 Task: Enable the option "Early SKIP detection on P-frames" for "H.264/MPEG-4 Part 10/AVC encoder (x264).
Action: Mouse moved to (138, 116)
Screenshot: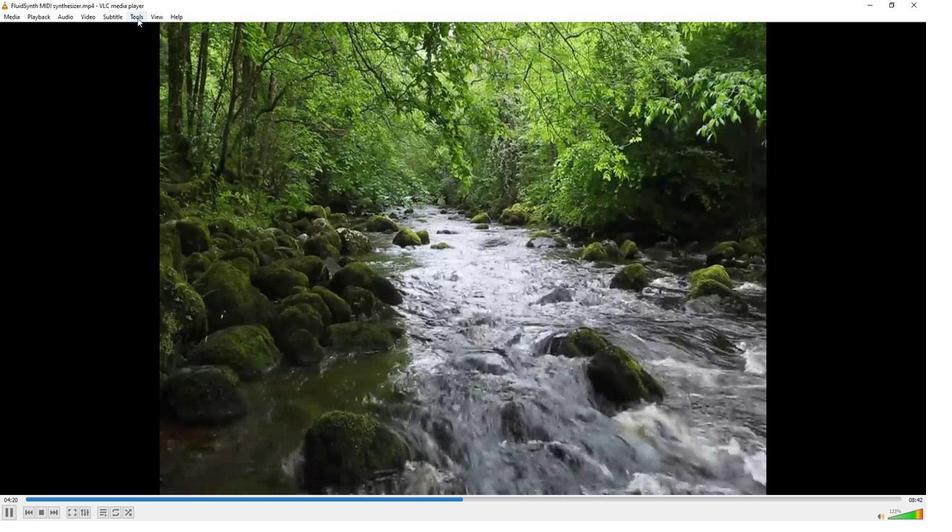 
Action: Mouse pressed left at (138, 116)
Screenshot: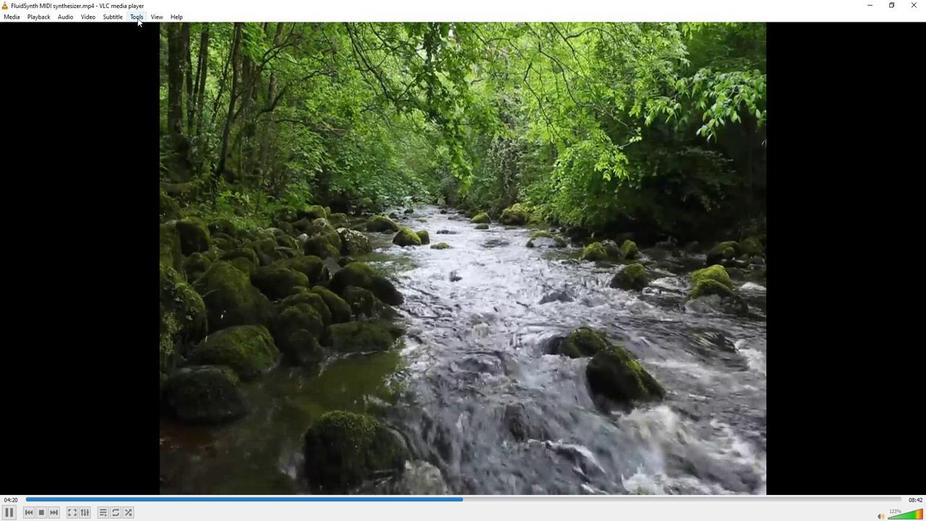 
Action: Mouse moved to (151, 198)
Screenshot: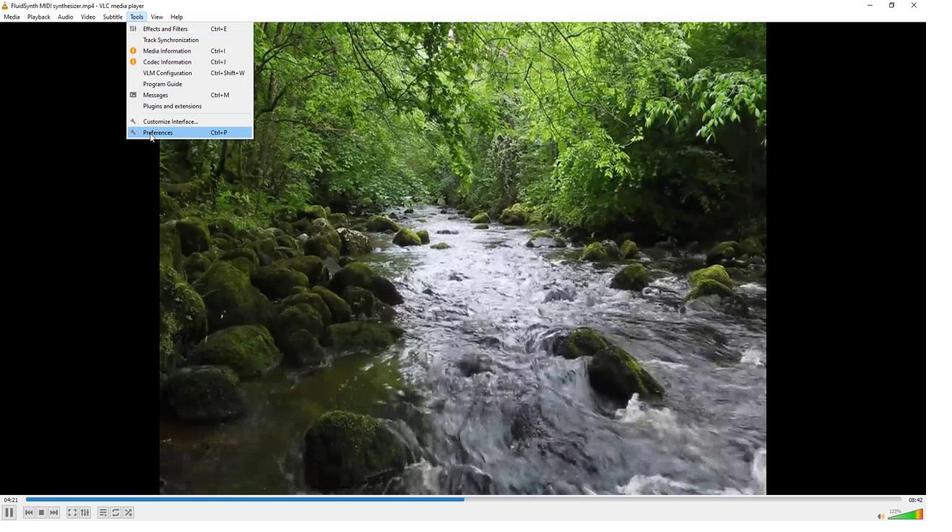 
Action: Mouse pressed left at (151, 198)
Screenshot: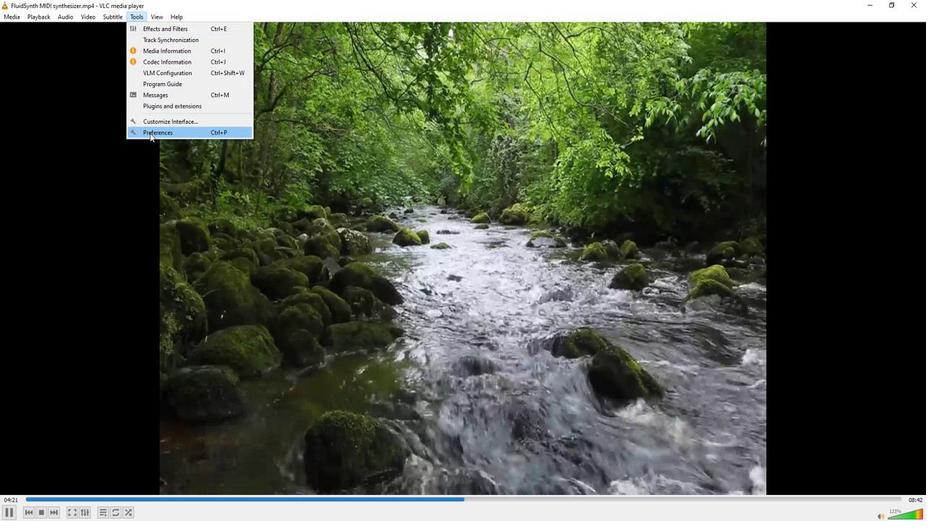 
Action: Mouse moved to (111, 391)
Screenshot: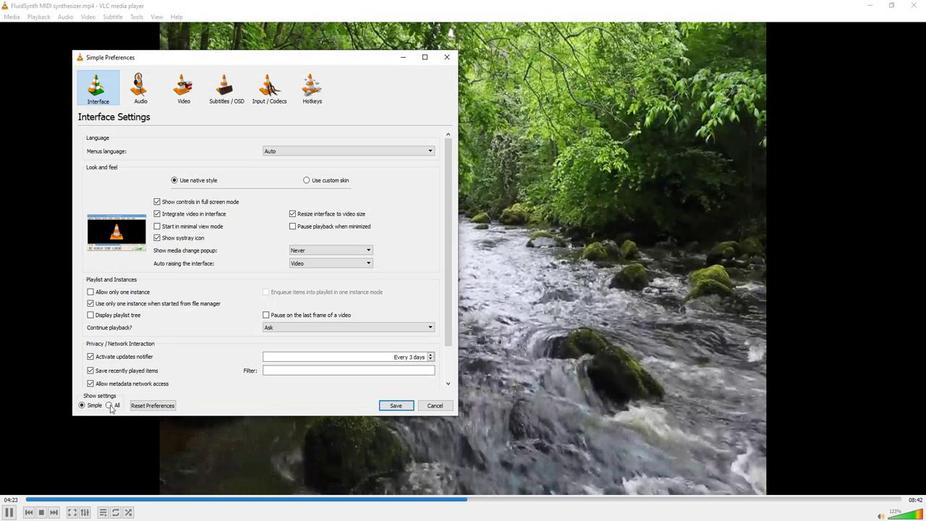 
Action: Mouse pressed left at (111, 391)
Screenshot: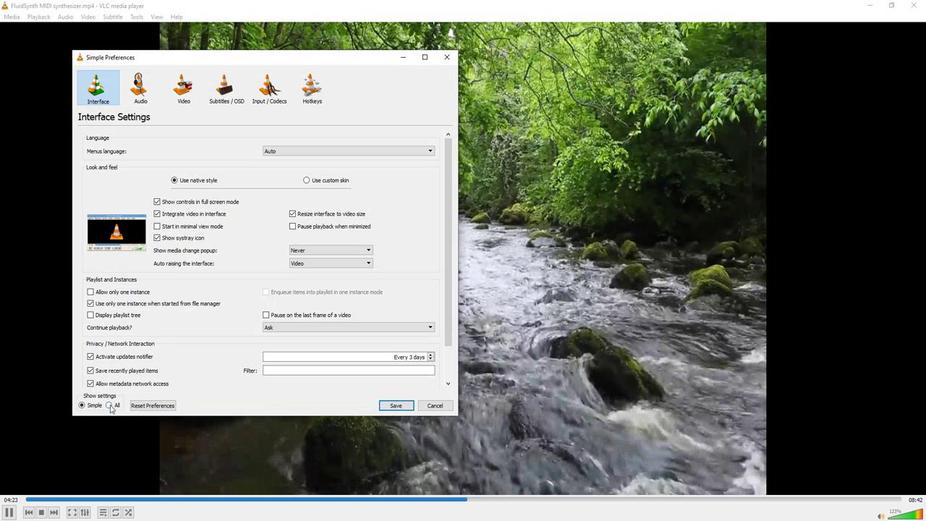 
Action: Mouse moved to (97, 323)
Screenshot: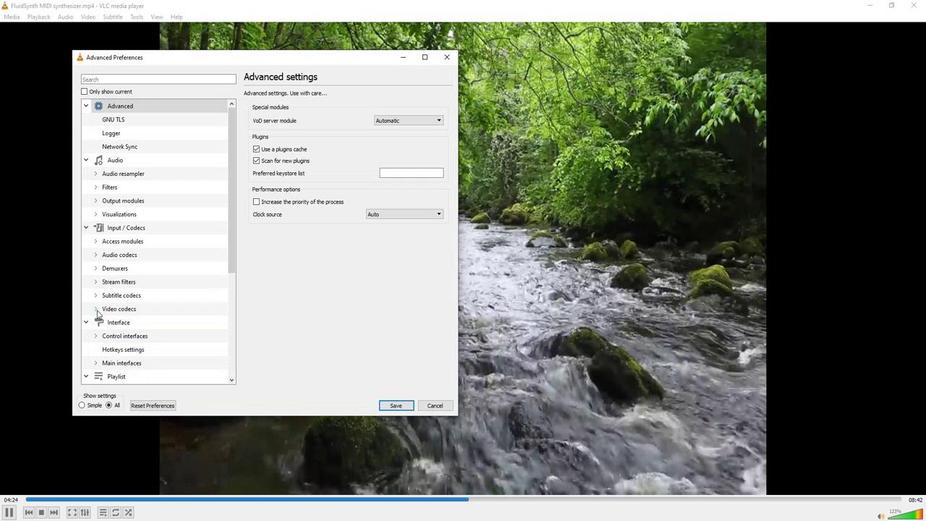 
Action: Mouse pressed left at (97, 323)
Screenshot: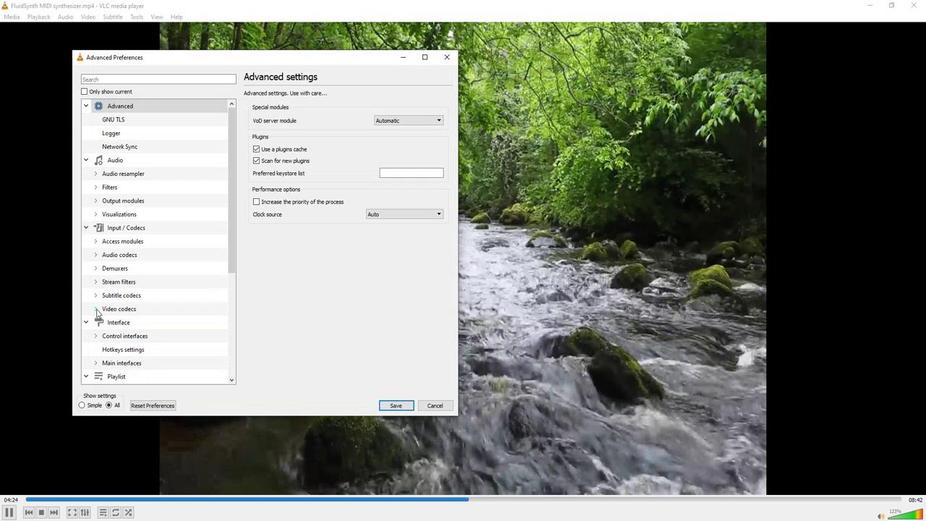 
Action: Mouse moved to (112, 331)
Screenshot: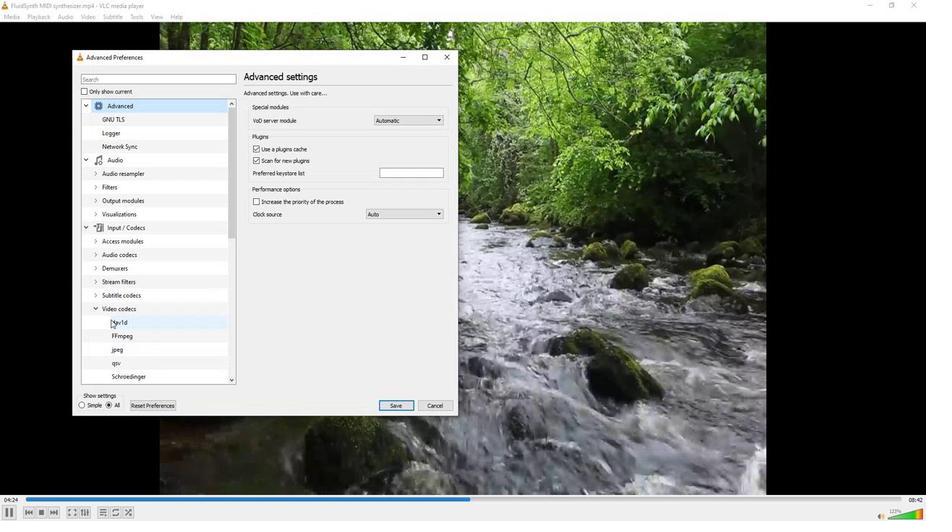 
Action: Mouse scrolled (112, 331) with delta (0, 0)
Screenshot: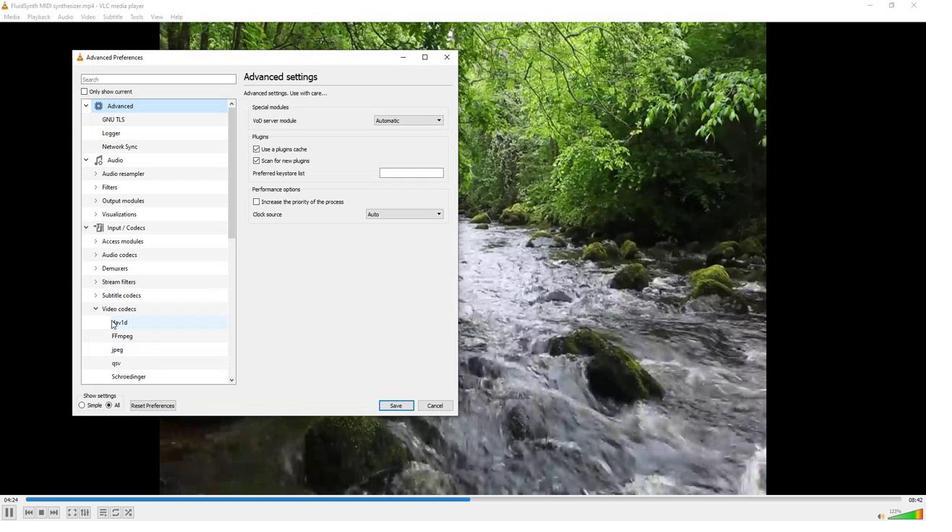
Action: Mouse moved to (125, 371)
Screenshot: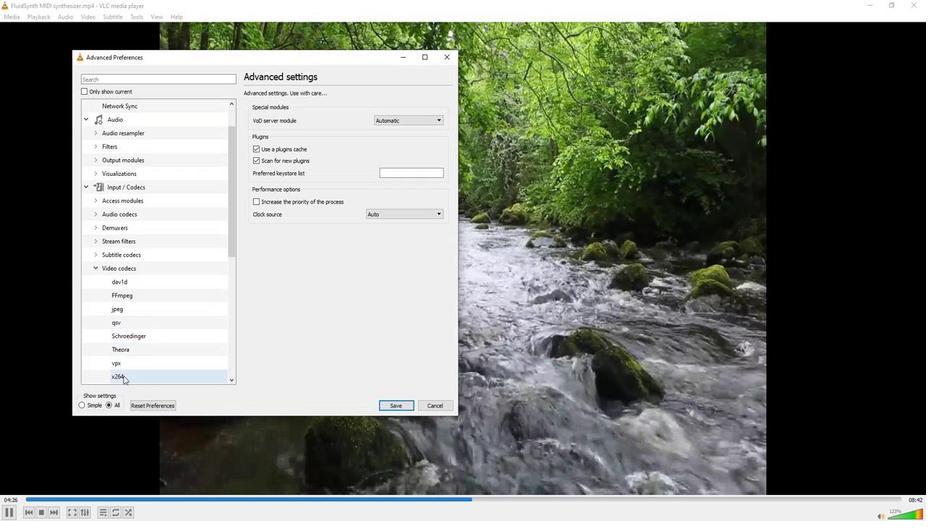 
Action: Mouse pressed left at (125, 371)
Screenshot: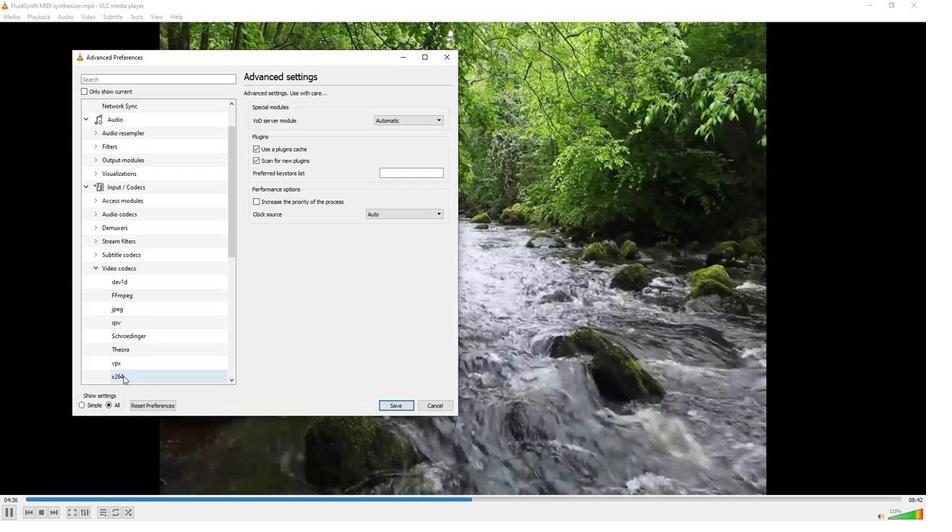 
Action: Mouse moved to (259, 341)
Screenshot: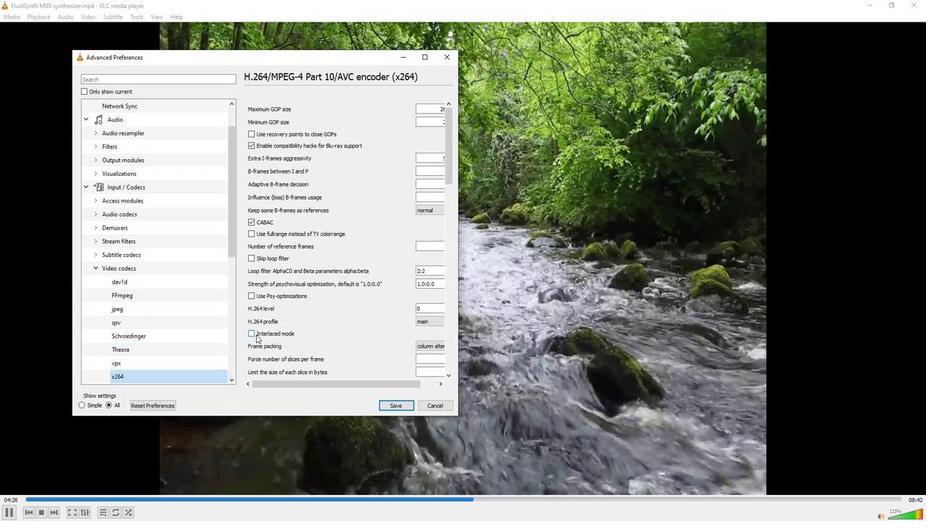 
Action: Mouse scrolled (259, 341) with delta (0, 0)
Screenshot: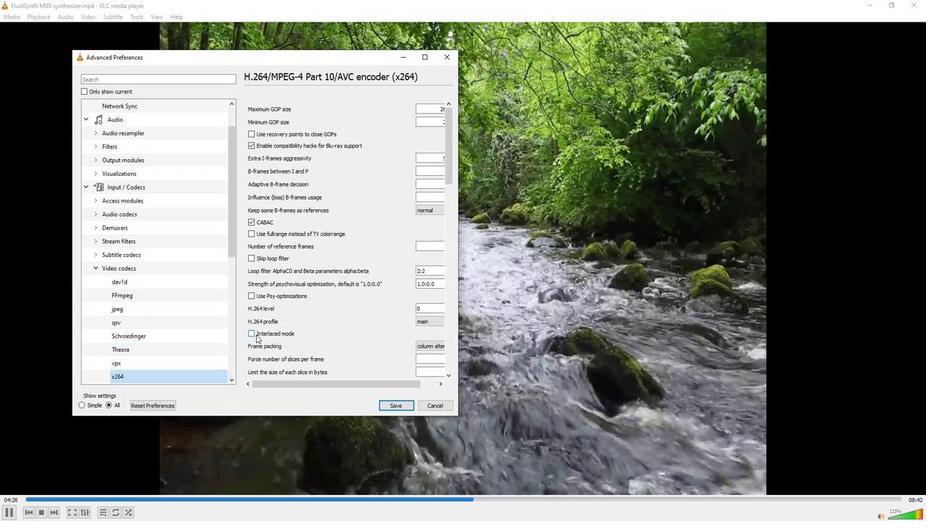 
Action: Mouse moved to (259, 341)
Screenshot: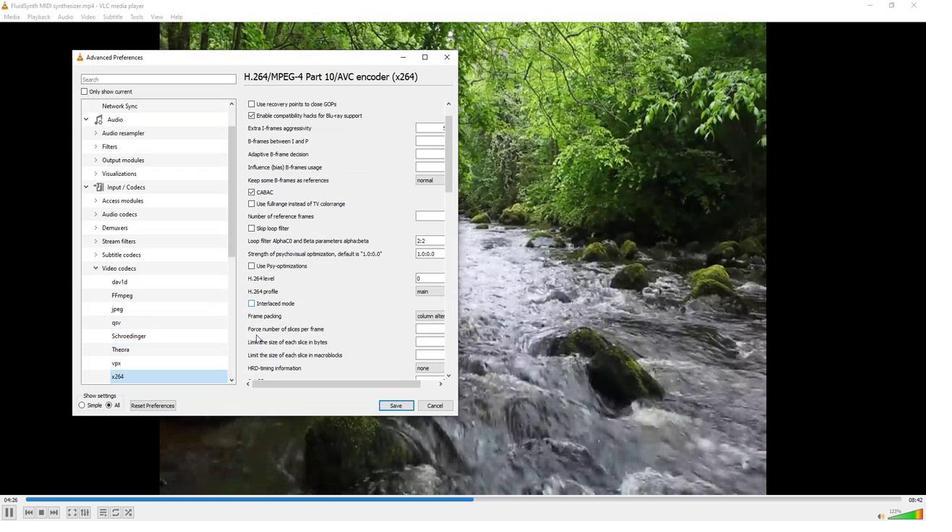 
Action: Mouse scrolled (259, 341) with delta (0, 0)
Screenshot: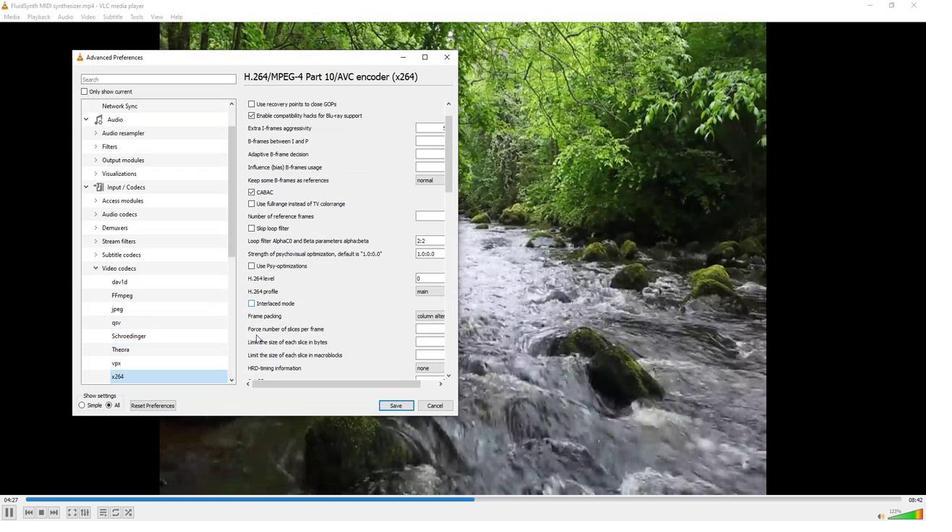 
Action: Mouse scrolled (259, 341) with delta (0, 0)
Screenshot: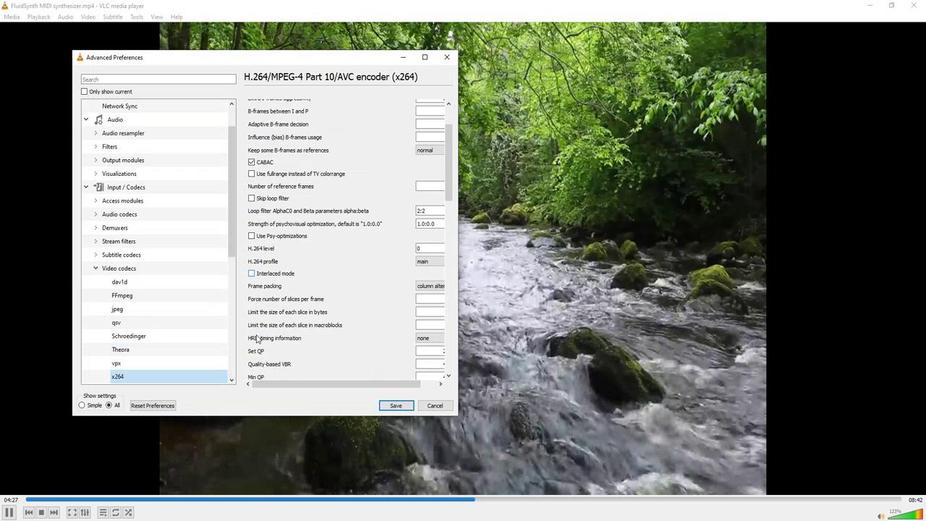 
Action: Mouse scrolled (259, 341) with delta (0, 0)
Screenshot: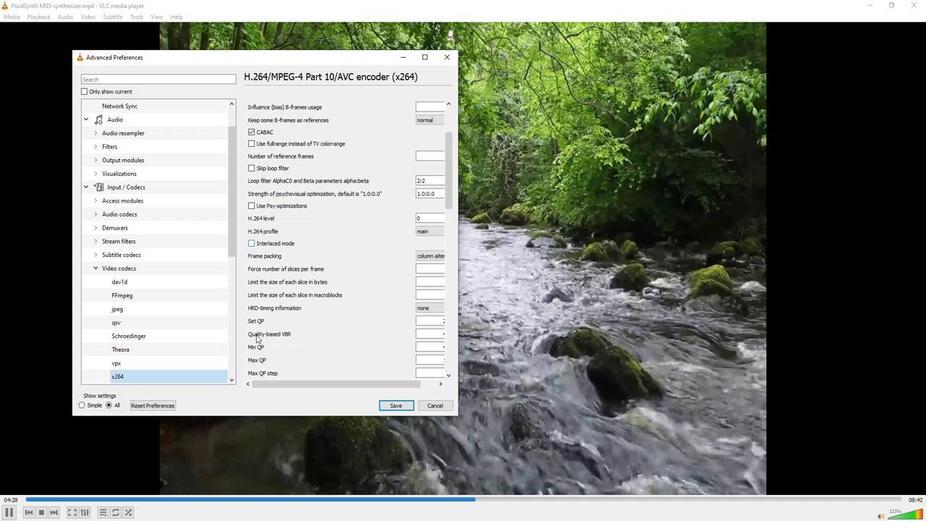 
Action: Mouse scrolled (259, 341) with delta (0, 0)
Screenshot: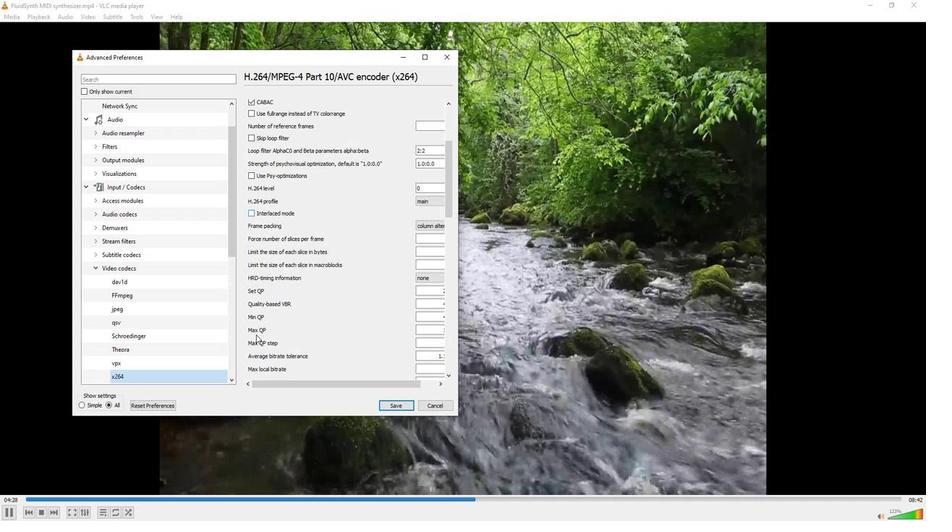 
Action: Mouse scrolled (259, 341) with delta (0, 0)
Screenshot: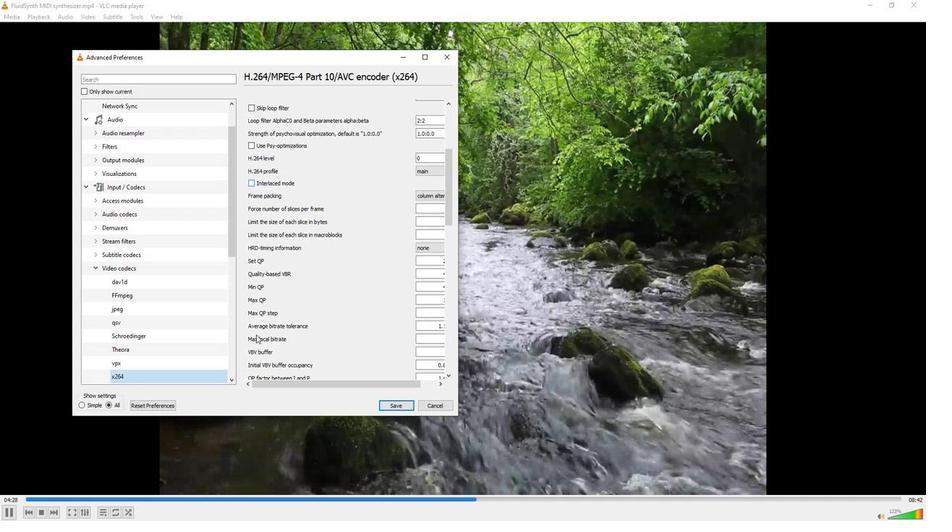 
Action: Mouse scrolled (259, 341) with delta (0, 0)
Screenshot: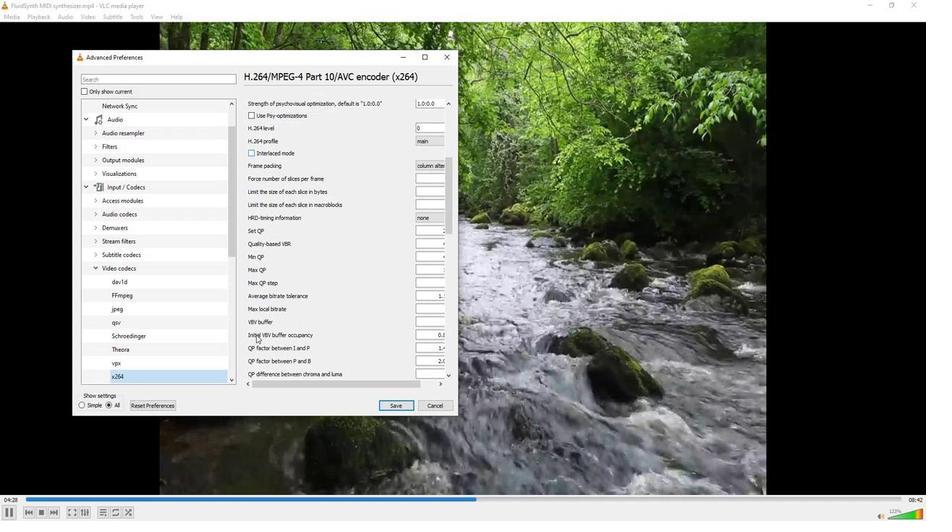 
Action: Mouse scrolled (259, 341) with delta (0, 0)
Screenshot: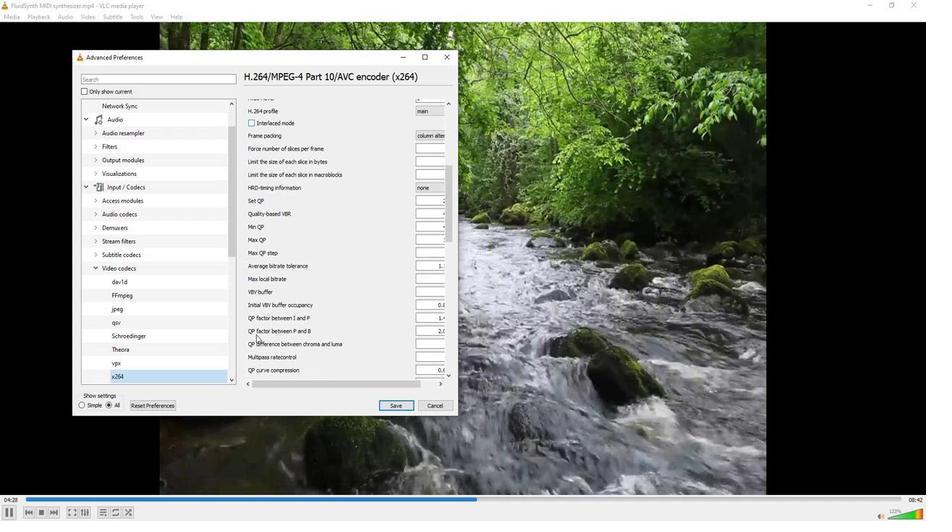
Action: Mouse scrolled (259, 341) with delta (0, 0)
Screenshot: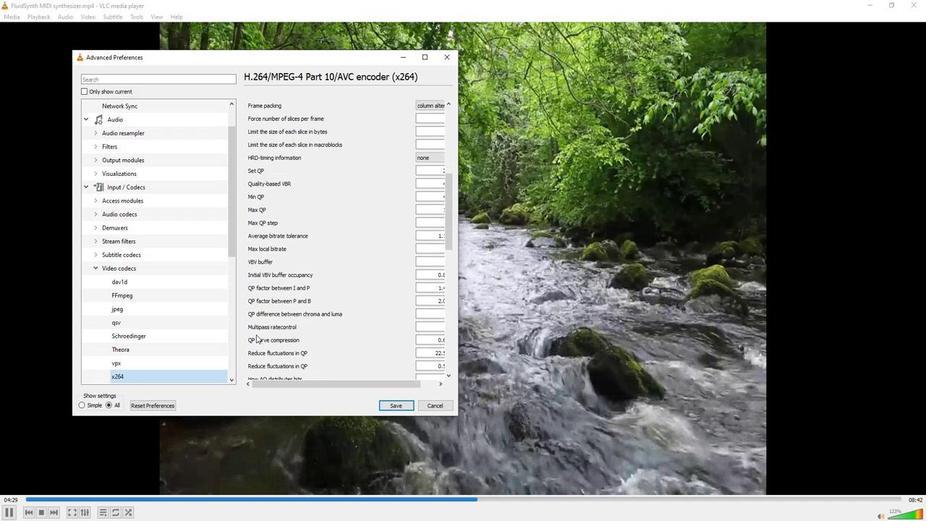 
Action: Mouse scrolled (259, 341) with delta (0, 0)
Screenshot: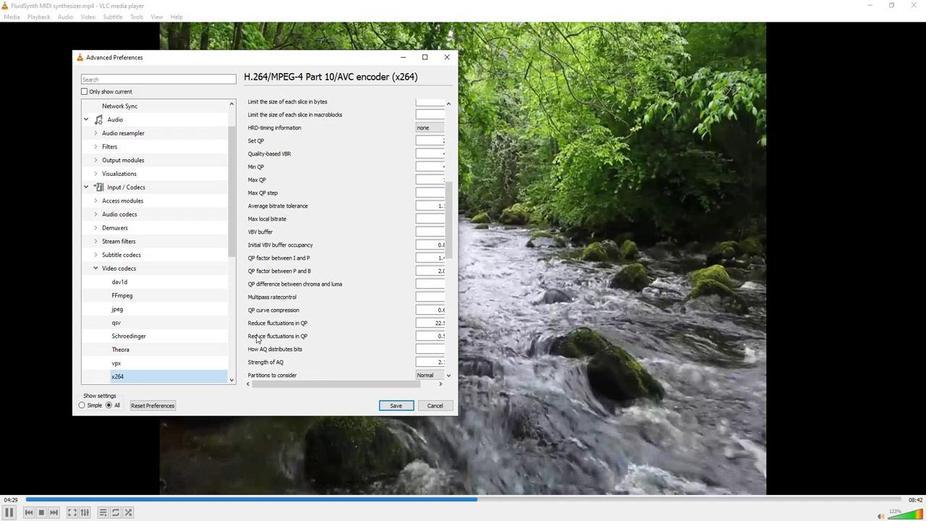 
Action: Mouse scrolled (259, 341) with delta (0, 0)
Screenshot: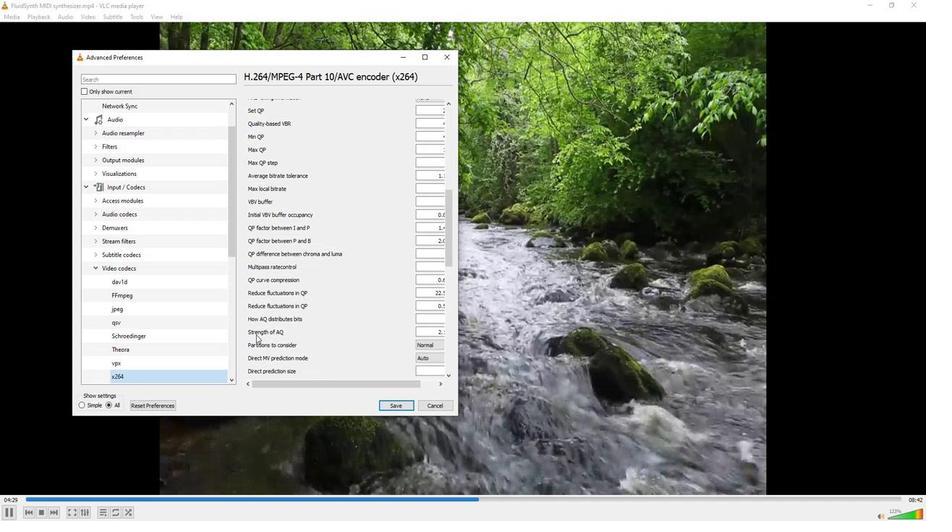 
Action: Mouse scrolled (259, 341) with delta (0, 0)
Screenshot: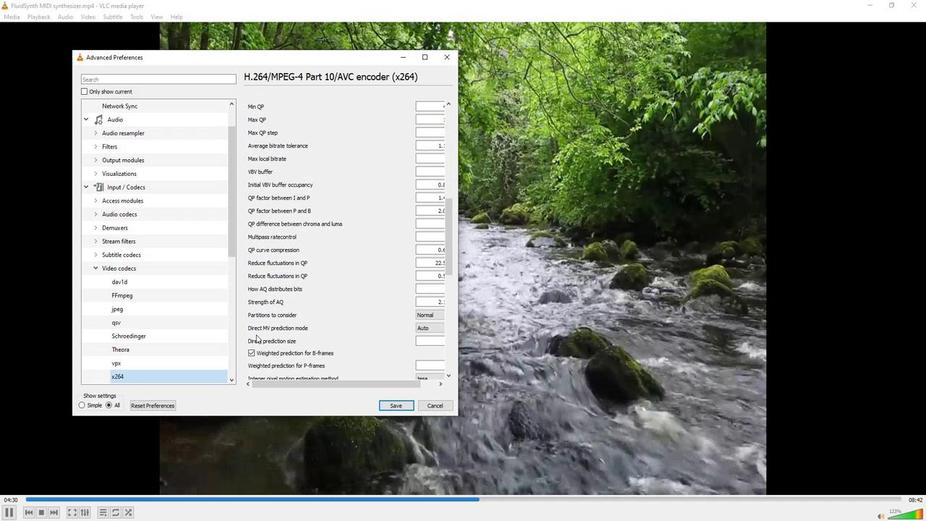 
Action: Mouse scrolled (259, 341) with delta (0, 0)
Screenshot: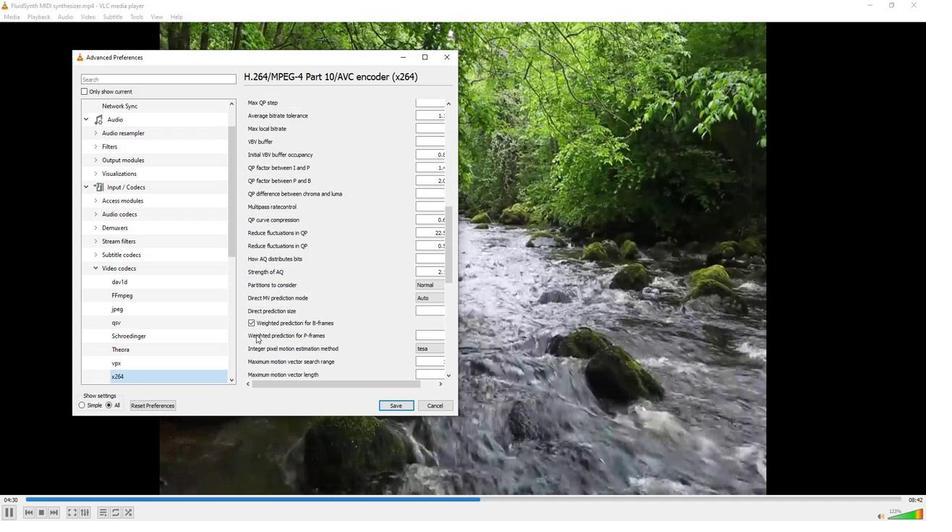 
Action: Mouse scrolled (259, 341) with delta (0, 0)
Screenshot: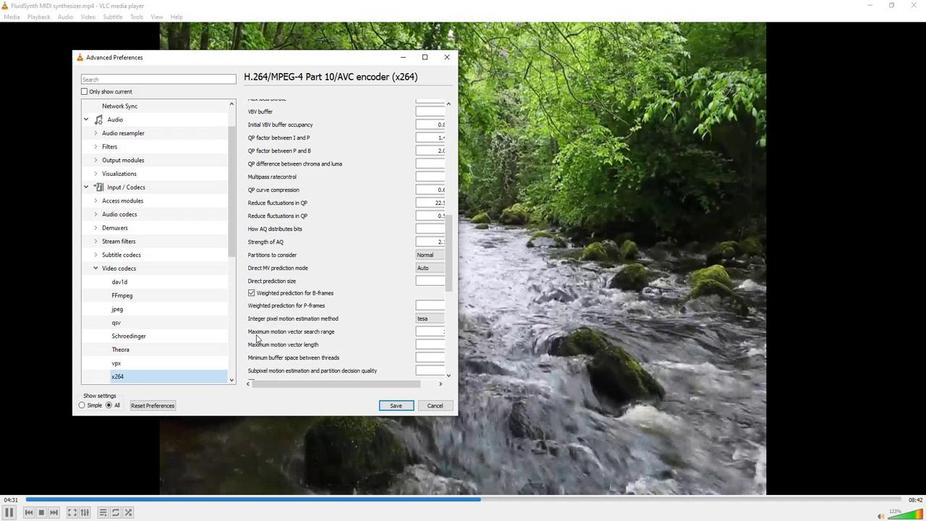 
Action: Mouse scrolled (259, 341) with delta (0, 0)
Screenshot: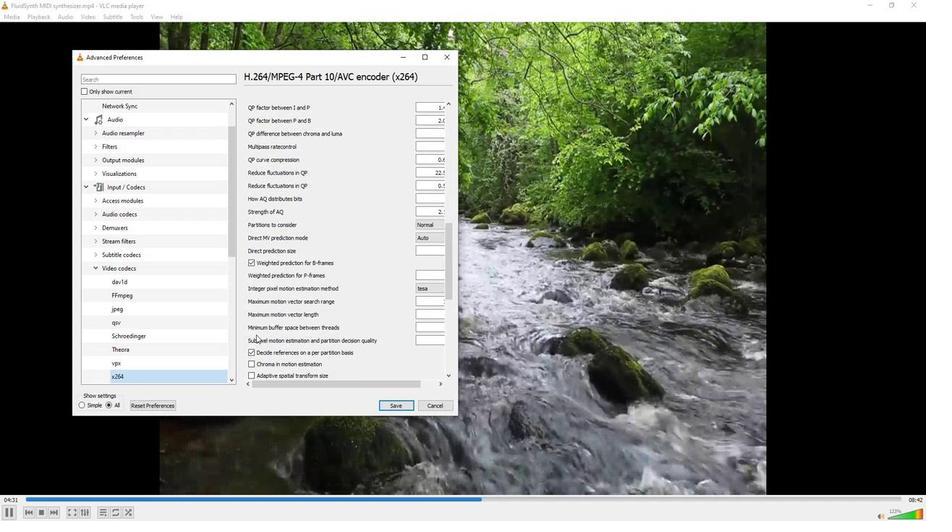 
Action: Mouse scrolled (259, 341) with delta (0, 0)
Screenshot: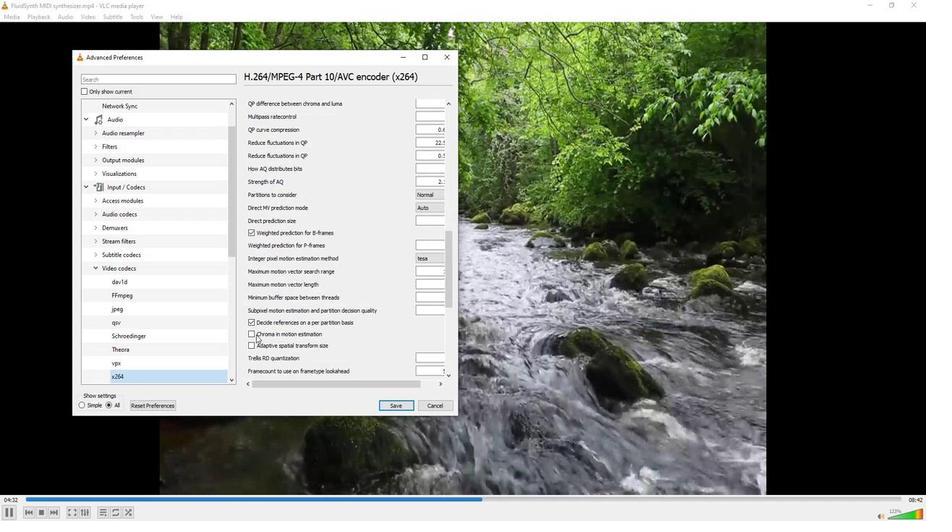 
Action: Mouse scrolled (259, 341) with delta (0, 0)
Screenshot: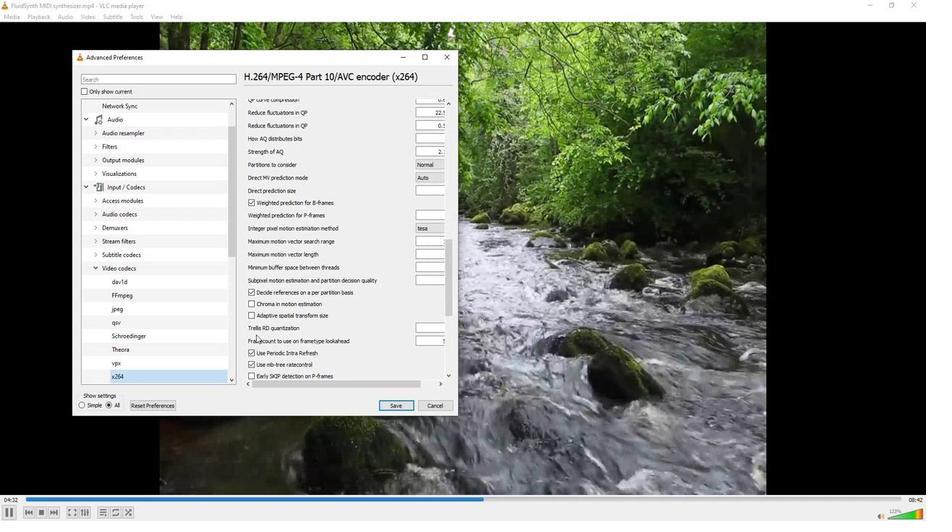 
Action: Mouse moved to (253, 350)
Screenshot: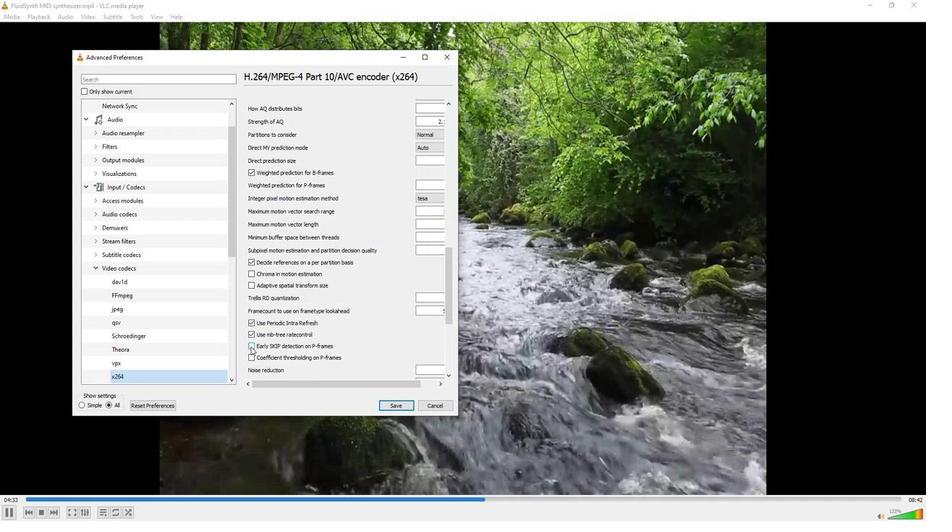
Action: Mouse pressed left at (253, 350)
Screenshot: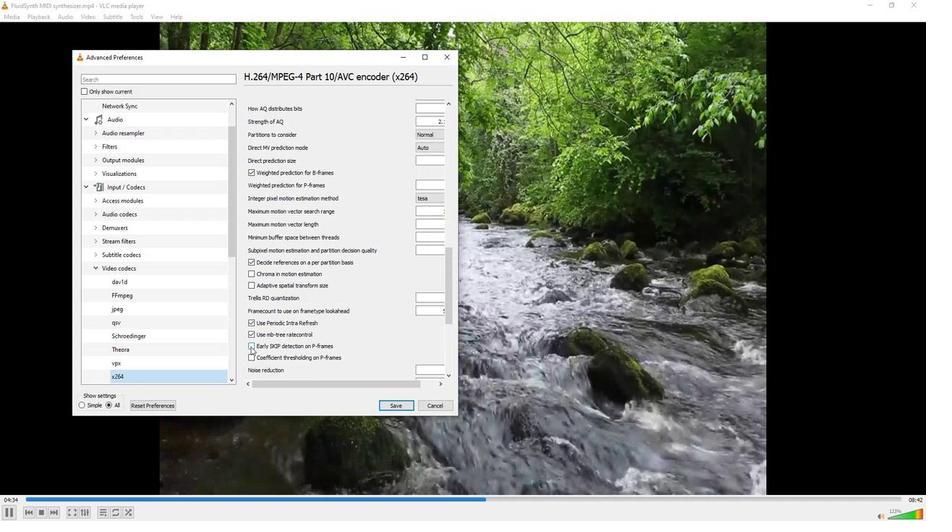 
Action: Mouse moved to (281, 354)
Screenshot: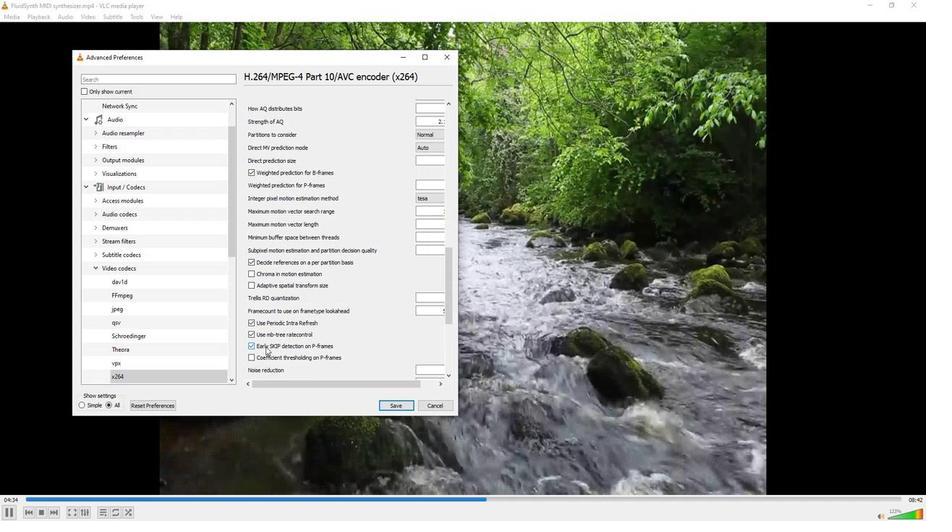 
